 Task: Use a script to concatenate two strings if they are not equal; otherwise, it displays a message indicating equality.
Action: Mouse moved to (179, 686)
Screenshot: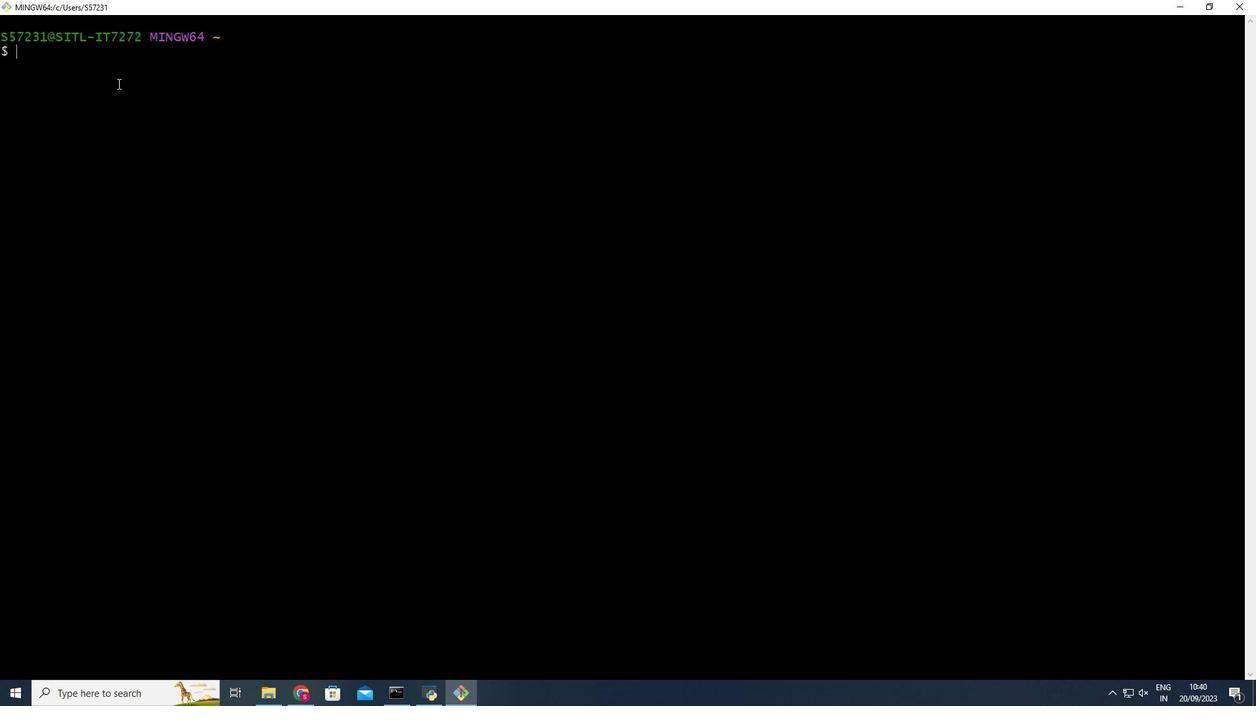
Action: Mouse pressed left at (179, 686)
Screenshot: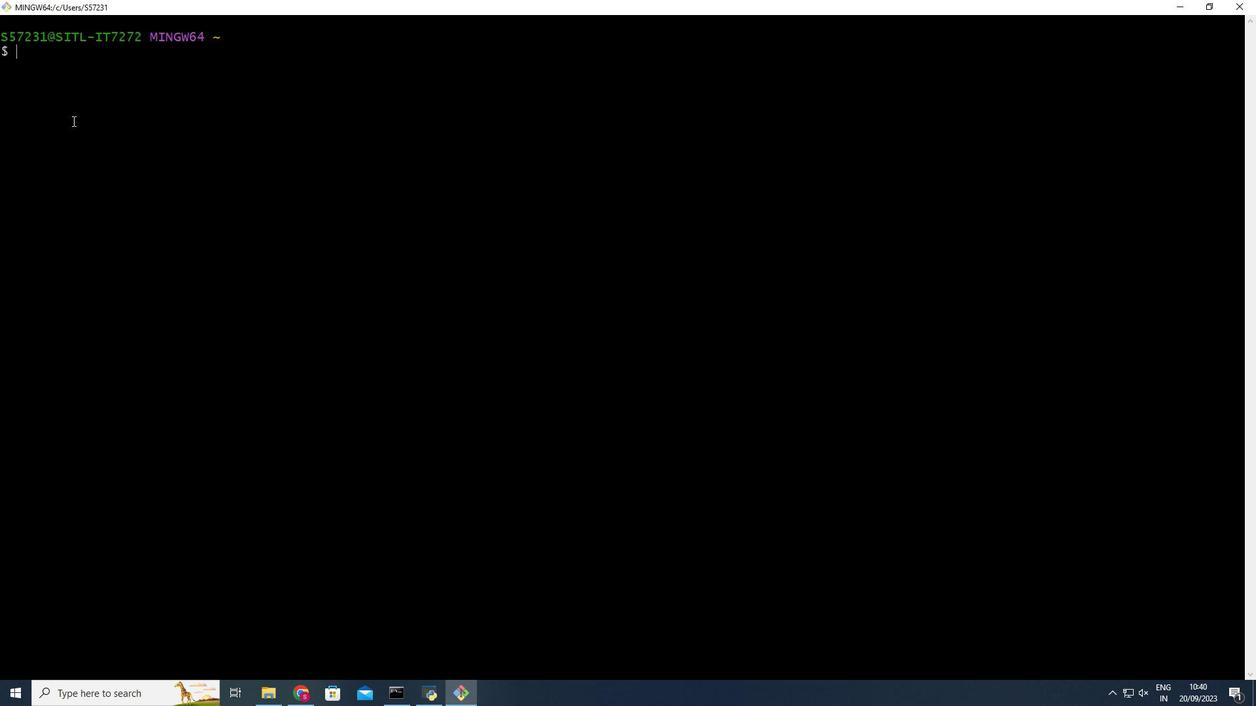 
Action: Mouse moved to (179, 687)
Screenshot: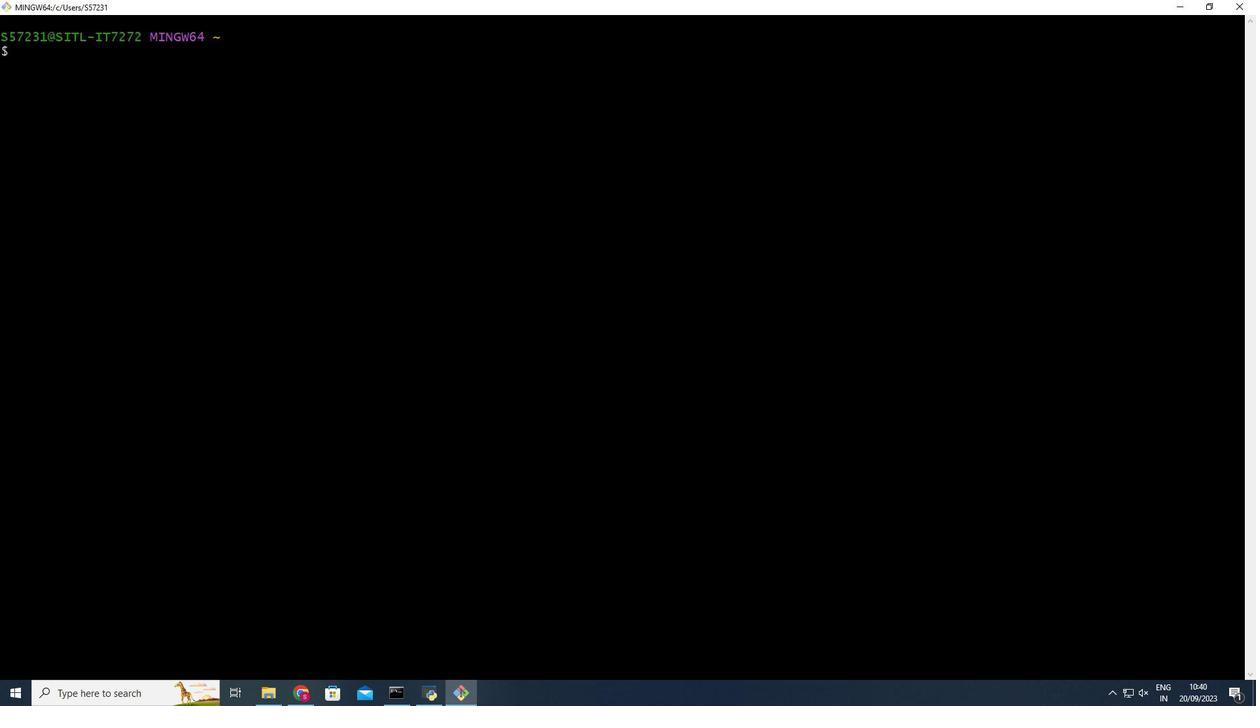 
Action: Key pressed mkdir<Key.space>concatenate<Key.shift_r>_task<Key.enter>cd<Key.space>concatenate<Key.shift_r>_task<Key.enter>pwd<Key.enter>touch<Key.space>script.sh<Key.enter>ls<Key.enter>vim<Key.space>script.sh<Key.enter>i
Screenshot: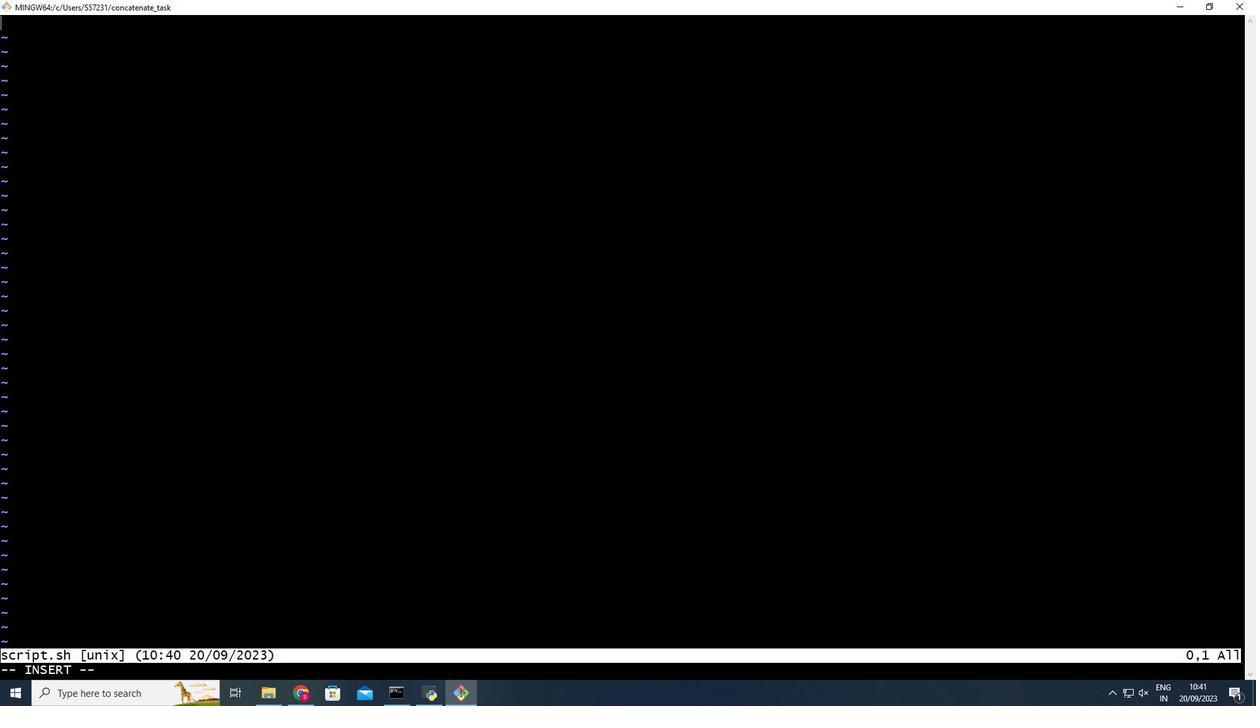 
Action: Mouse scrolled (179, 687) with delta (0, 0)
Screenshot: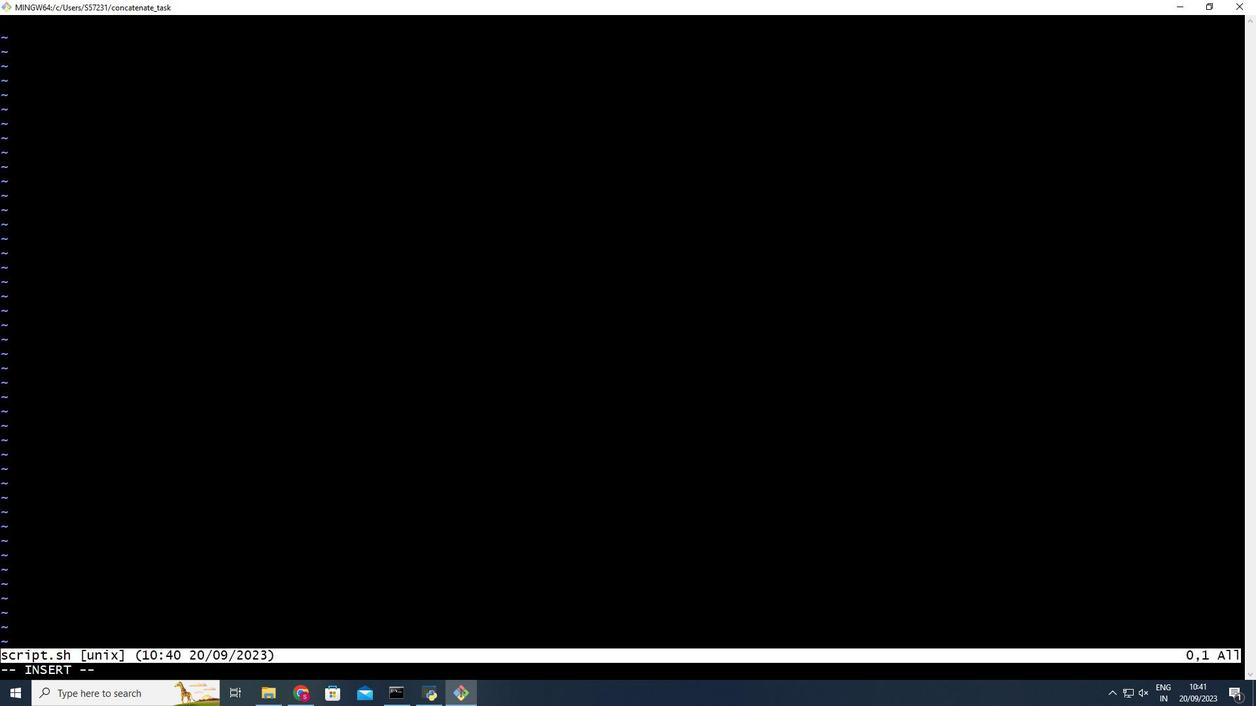 
Action: Mouse scrolled (179, 687) with delta (0, 0)
Screenshot: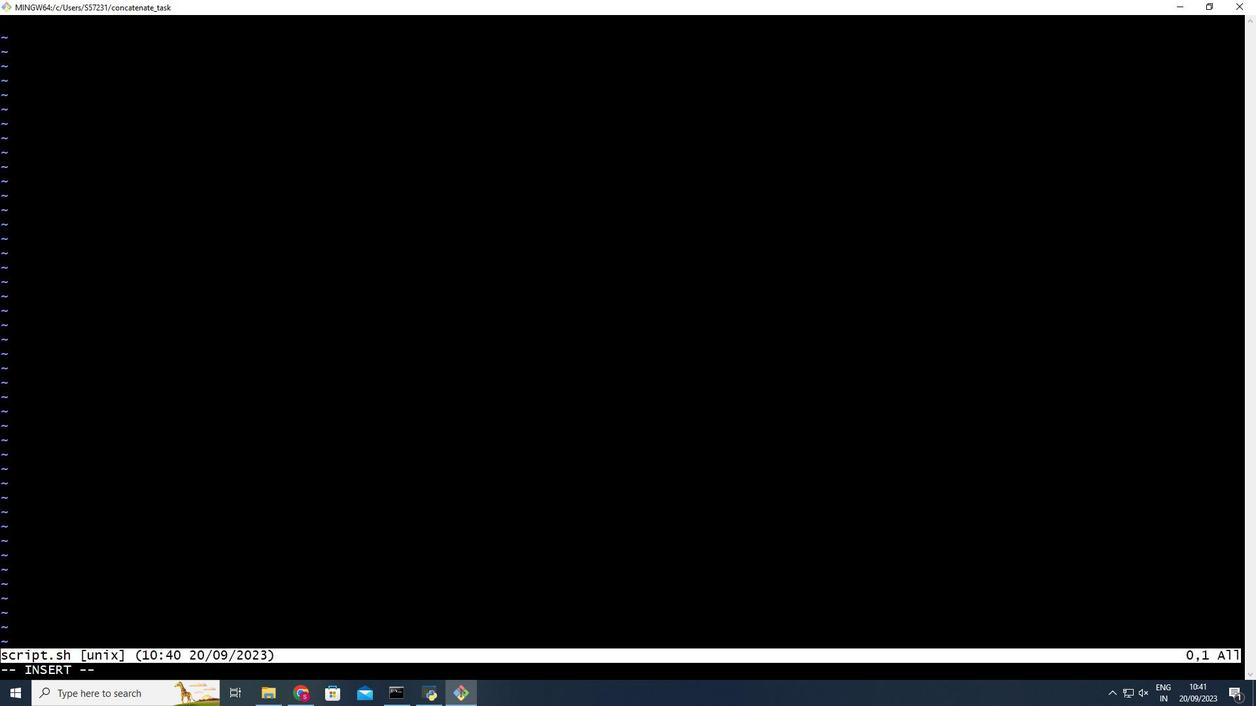 
Action: Mouse scrolled (179, 687) with delta (0, 0)
Screenshot: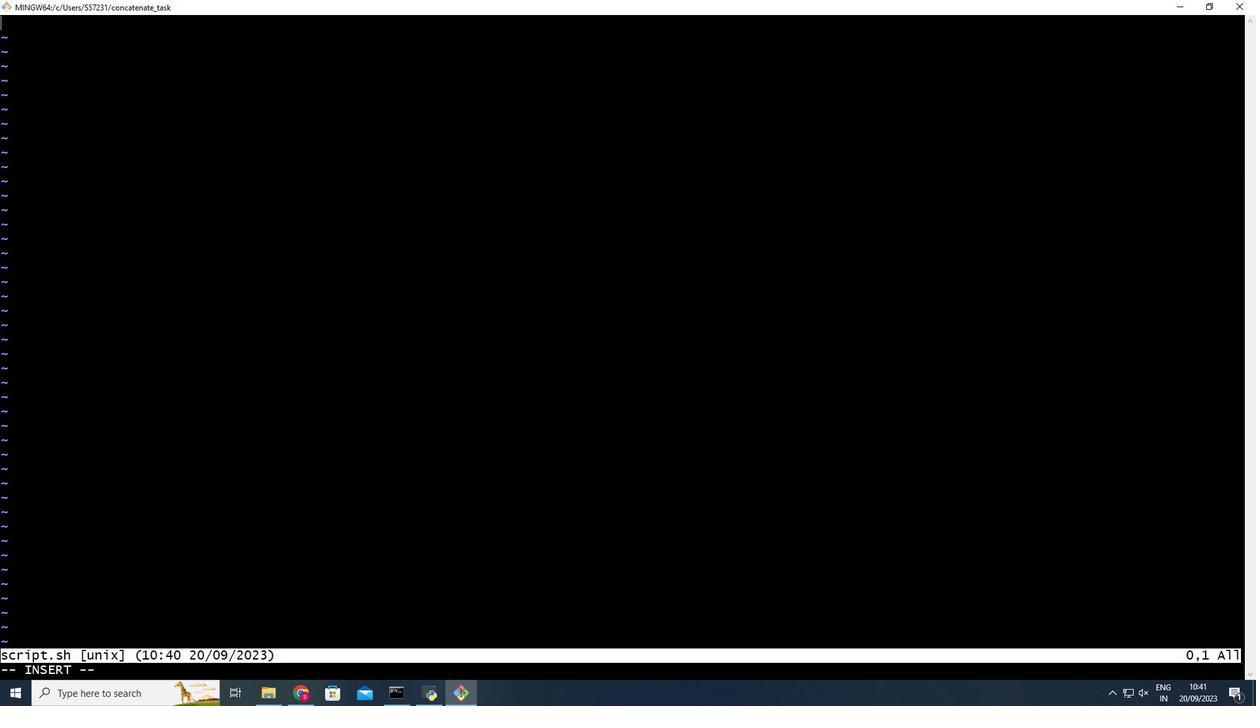 
Action: Key pressed <Key.shift_r>#<Key.shift_r>!/bin/bash<Key.enter><Key.backspace><Key.enter>
Screenshot: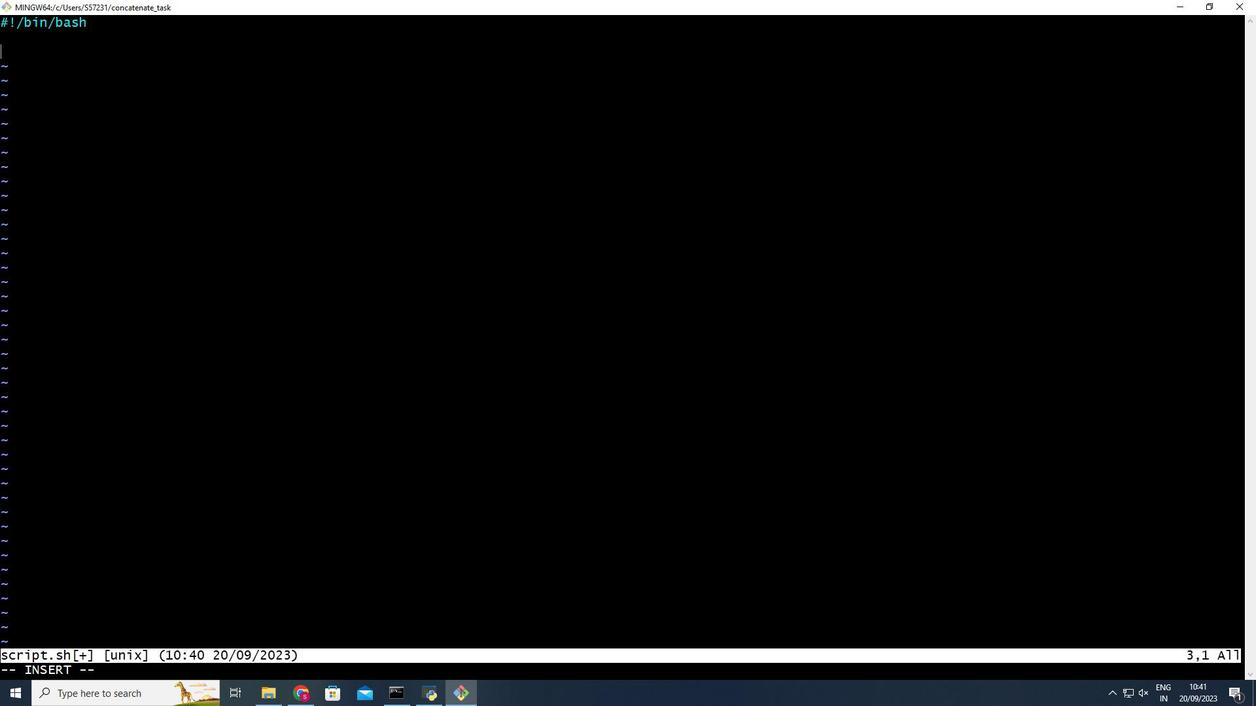 
Action: Mouse scrolled (179, 687) with delta (0, 0)
Screenshot: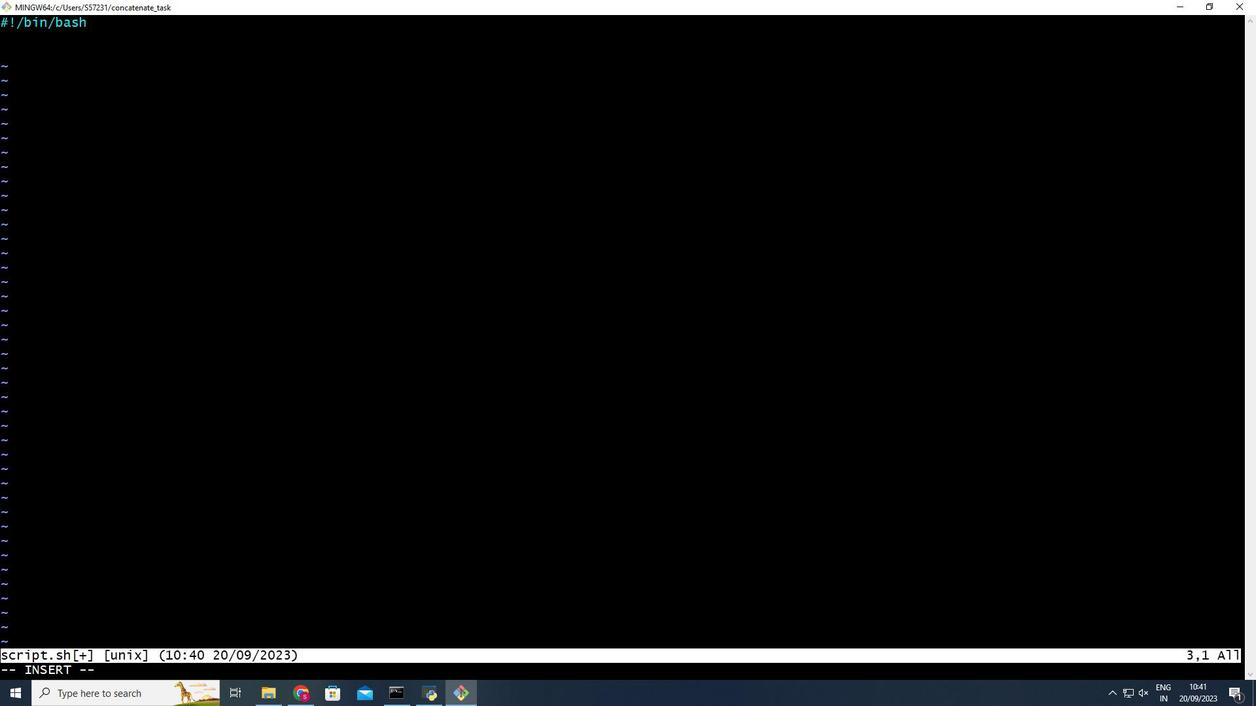 
Action: Key pressed <Key.shift_r>#<Key.space>function<Key.space>to<Key.space>concatenate<Key.space>two<Key.space>strings<Key.space>if<Key.space>they<Key.space>are<Key.space>equal<Key.space><Key.left><Key.left><Key.left><Key.left><Key.left><Key.left>not<Key.space><Key.right><Key.right><Key.right><Key.right><Key.right><Key.enter><Key.backspace><Key.backspace>concatenate<Key.shift_r>_if<Key.shift_r>_not<Key.shift_r>_equal<Key.shift_r>()<Key.shift_r>{<Key.left><Key.space><Key.right><Key.enter>local<Key.space>string1=<Key.shift_r>"<Key.shift_r><Key.shift_r><Key.shift_r><Key.shift_r><Key.shift_r><Key.shift_r><Key.shift_r><Key.shift_r><Key.shift_r><Key.shift_r><Key.shift_r><Key.shift_r><Key.shift_r><Key.shift_r><Key.shift_r><Key.shift_r><Key.shift_r><Key.shift_r><Key.shift_r><Key.shift_r><Key.shift_r><Key.shift_r><Key.shift_r><Key.shift_r>$1<Key.shift_r>"<Key.enter>local<Key.space>string2=<Key.shift_r><Key.shift_r><Key.shift_r>"<Key.shift_r>$<Key.shift_r>@<Key.backspace>2<Key.shift_r><Key.shift_r><Key.shift_r>"<Key.enter><Key.enter>id<Key.backspace>f<Key.space>[<Key.space><Key.shift_r>"<Key.shift>$string1<Key.shift_r>"<Key.space><Key.shift_r>!=<Key.space><Key.shift_r>"<Key.shift_r>$string2<Key.shift_r>"<Key.space>];<Key.space>then<Key.enter>concatenated=<Key.shift_r><Key.shift_r><Key.shift_r><Key.shift_r><Key.shift_r><Key.shift_r><Key.shift_r><Key.shift_r>"<Key.shift_r><Key.shift_r>$<Key.shift_r>{string1<Key.shift_r>}<Key.shift_r>$<Key.shift_r>{stromg2<Key.shift_r>}<Key.left><Key.left><Key.left><Key.left><Key.backspace>i<Key.right><Key.right><Key.left><Key.backspace>n<Key.right><Key.right><Key.right><Key.shift_r>"<Key.enter>echp<Key.backspace>o<Key.space><Key.shift_r>"<Key.shift_r>Concatenated<Key.space><Key.backspace><Key.shift_r><Key.shift_r>:<Key.space><Key.shift_r>$concatenated<Key.shift_r>"<Key.right><Key.enter><Key.backspace>else<Key.enter>echo<Key.space><Key.shift_r>"<Key.shift_r><Key.shift_r><Key.shift_r>The<Key.space>stringd<Key.space><Key.backspace><Key.backspace>s<Key.space>are<Key.space>eqi<Key.backspace>ual.<Key.space><Key.shift_r>"<Key.enter><Key.backspace>fi<Key.enter><Key.backspace><Key.shift_r>}<Key.enter><Key.enter><Key.shift_r><Key.shift_r>#<Key.space>check==<Key.backspace><Key.backspace><Key.space>if<Key.space>h<Key.backspace>the<Key.space>argument<Key.space>count<Key.space>is<Key.space>correct<Key.enter><Key.backspace><Key.backspace>if<Key.space>[<Key.space><Key.shift_r>$<Key.shift_r>#<Key.space>-ne<Key.space>2<Key.space>];<Key.space>then<Key.enter>echo<Key.space><Key.shift_r>"<Key.shift_r>Usage<Key.shift_r>:<Key.space><Key.shift_r>$0<Key.space><Key.shift_r><string1<Key.shift_r>><Key.space><Key.shift_r><string2<Key.shift_r>><Key.shift_r>"<Key.enter>exit<Key.space>1<Key.enter>
Screenshot: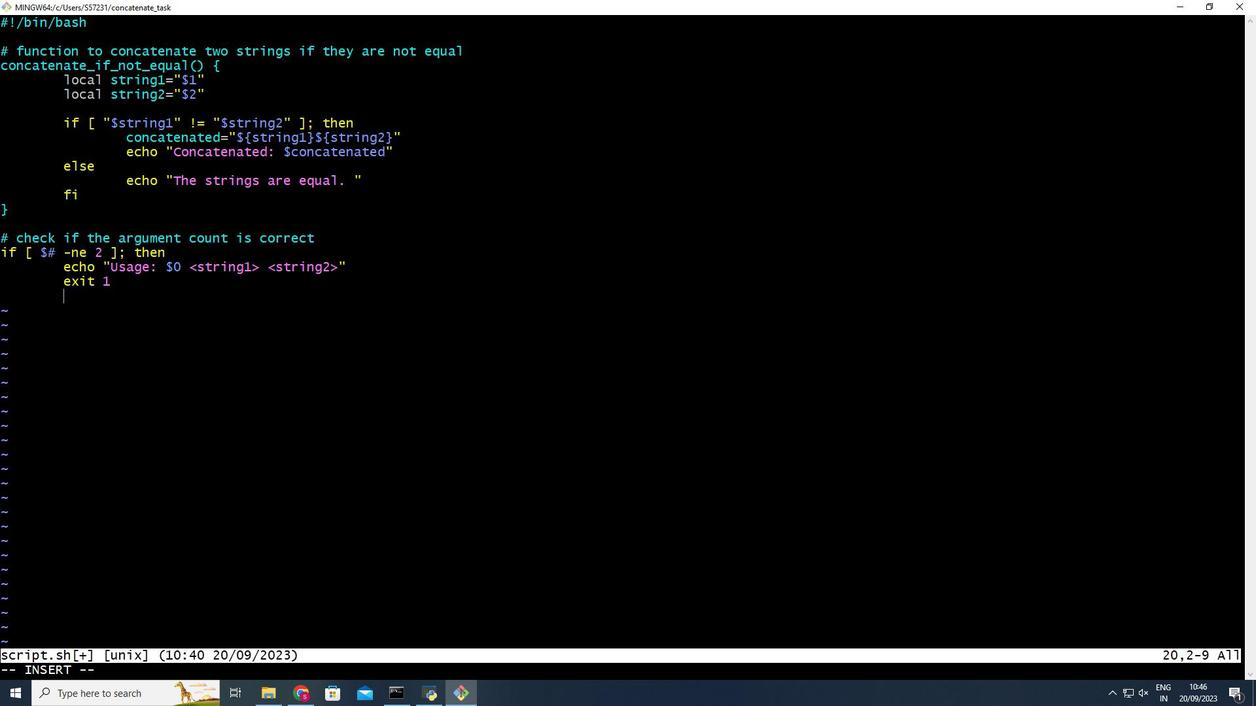 
Action: Mouse scrolled (179, 687) with delta (0, 0)
Screenshot: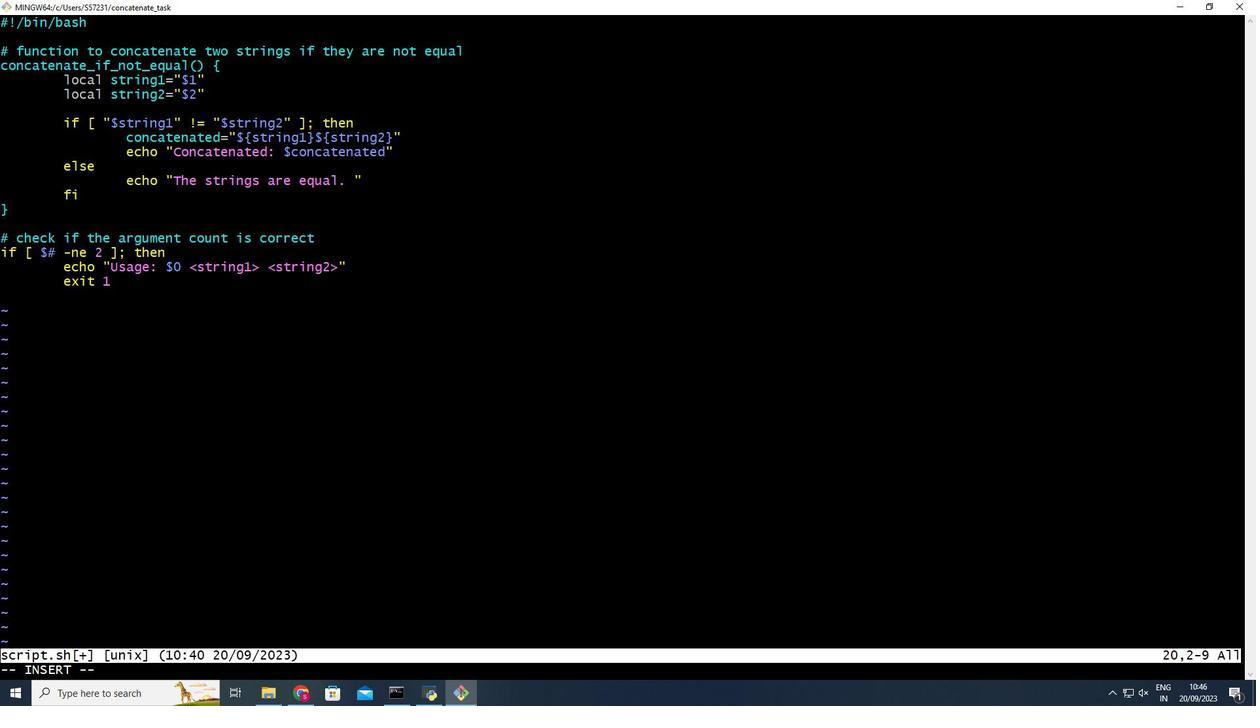 
Action: Mouse scrolled (179, 687) with delta (0, 0)
Screenshot: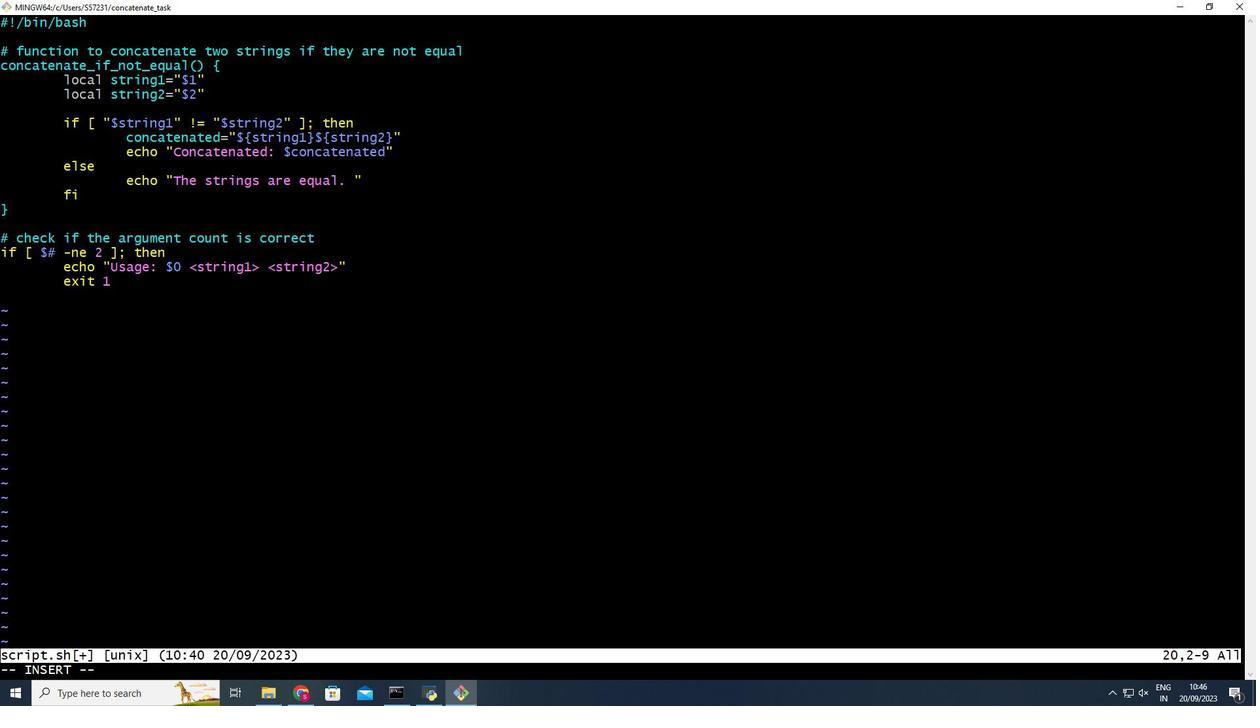 
Action: Key pressed <Key.backspace>fi<Key.enter><Key.enter><Key.shift_r>#<Key.space>call<Key.space>the<Key.space>function<Key.space>with<Key.space>the<Key.space>provided<Key.space>string<Key.space>arguments<Key.enter><Key.backspace><Key.backspace>concatenate<Key.shift_r>_if<Key.shift_r>_not<Key.shift_r>_equal<Key.space><Key.shift_r>"<Key.shift_r>@<Key.backspace><Key.shift_r>$2<Key.backspace>1<Key.shift_r>"<Key.space><Key.shift_r>"<Key.shift_r>$2<Key.shift_r>"<Key.enter><Key.esc><Key.shift_r>:wq<Key.shift_r>!<Key.enter>
Screenshot: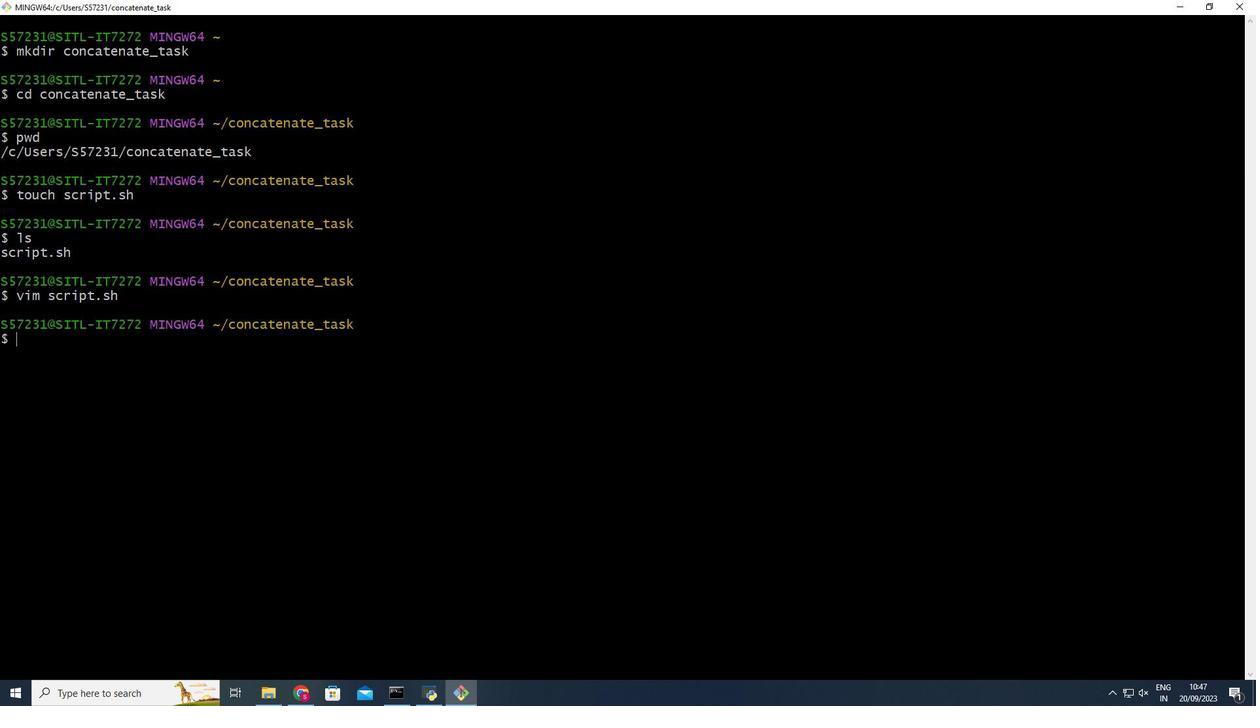
Action: Mouse scrolled (179, 687) with delta (0, 0)
Screenshot: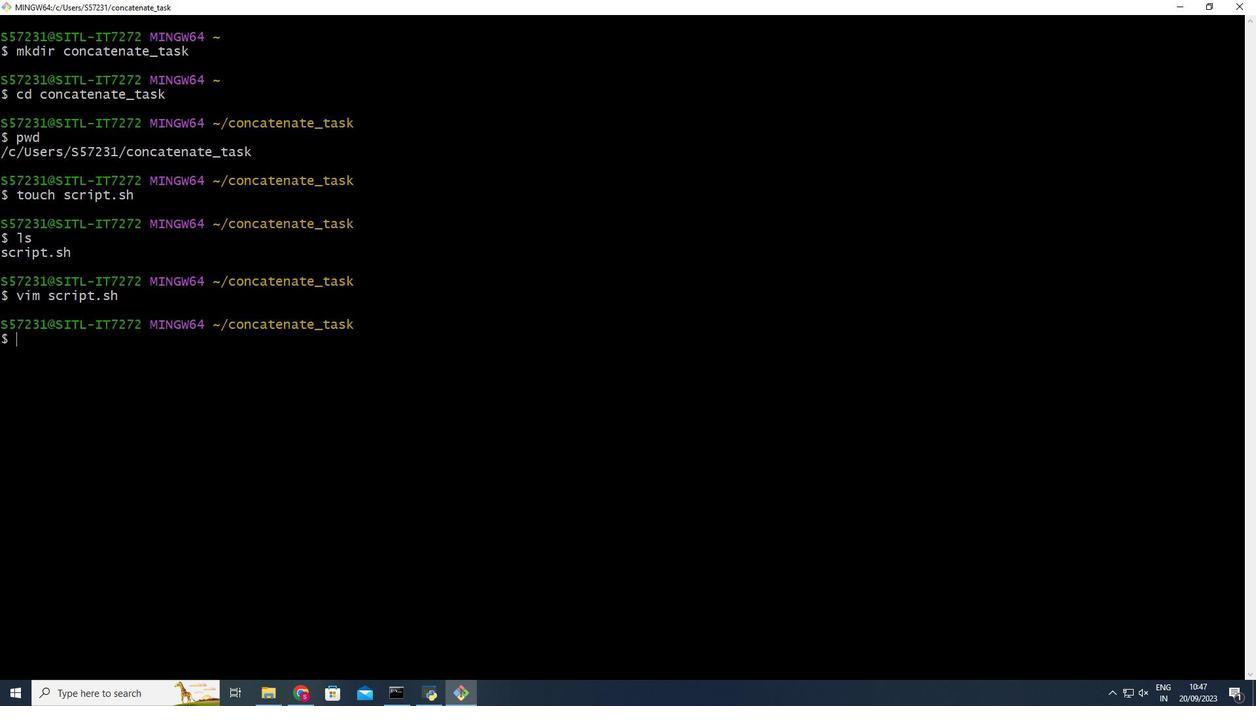 
Action: Mouse scrolled (179, 687) with delta (0, 0)
Screenshot: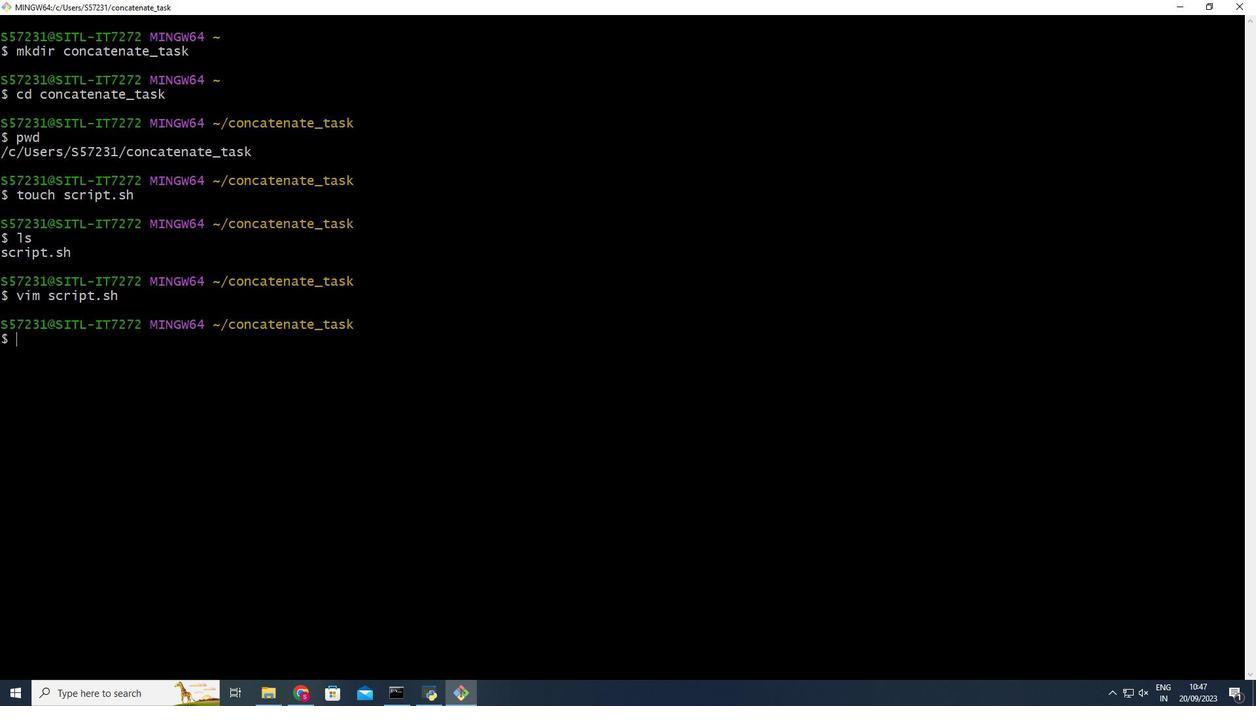 
Action: Mouse scrolled (179, 687) with delta (0, 0)
Screenshot: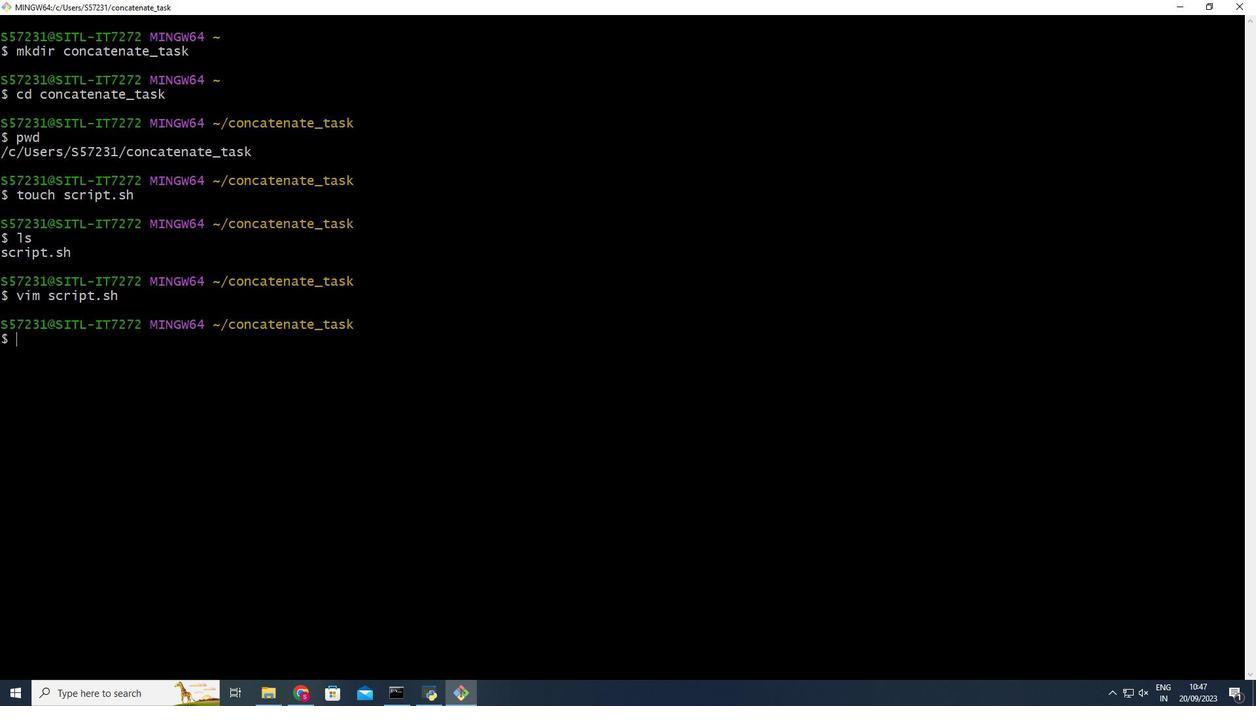 
Action: Mouse scrolled (179, 687) with delta (0, 0)
Screenshot: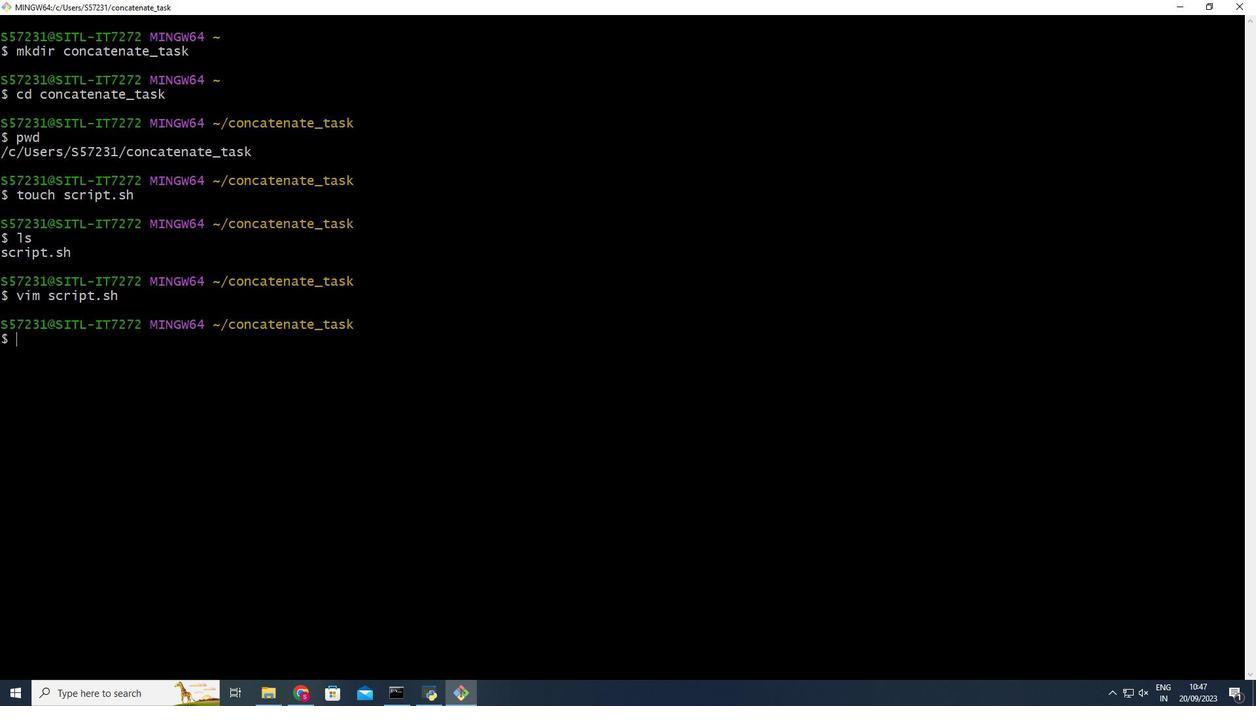 
Action: Mouse scrolled (179, 687) with delta (0, 0)
Screenshot: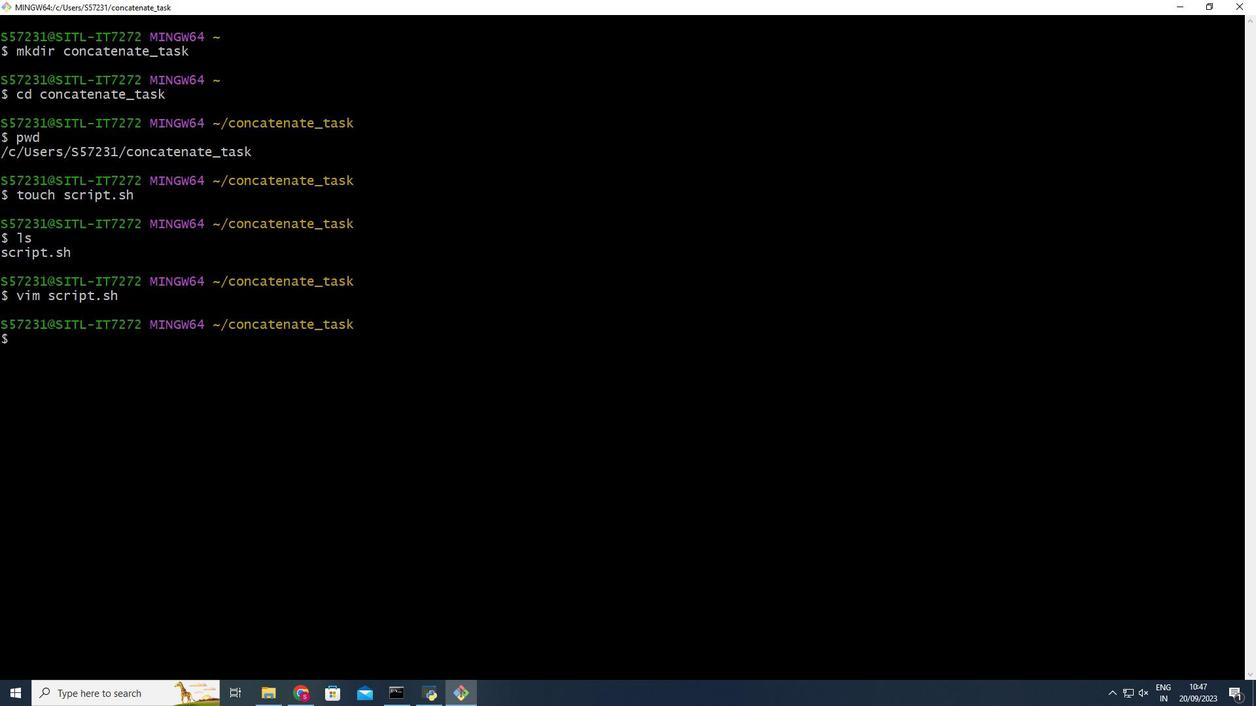 
Action: Key pressed chmod<Key.space>+x<Key.space>script.sh<Key.enter>s<Key.backspace>./script.sh<Key.enter>./script.sh<Key.space><Key.shift_r>"<Key.shift_r><Key.shift_r>Hllo<Key.backspace><Key.backspace><Key.backspace>ello<Key.shift_r><Key.shift_r><Key.shift_r><Key.shift_r><Key.shift_r><Key.shift_r><Key.shift_r><Key.shift_r><Key.shift_r><Key.shift_r><Key.shift_r><Key.shift_r><Key.shift_r><Key.shift_r>"<Key.left>,<Key.space><Key.right><Key.space><Key.shift_r>"<Key.shift_r>World<Key.shift_r>!<Key.shift_r>"<Key.enter>
Screenshot: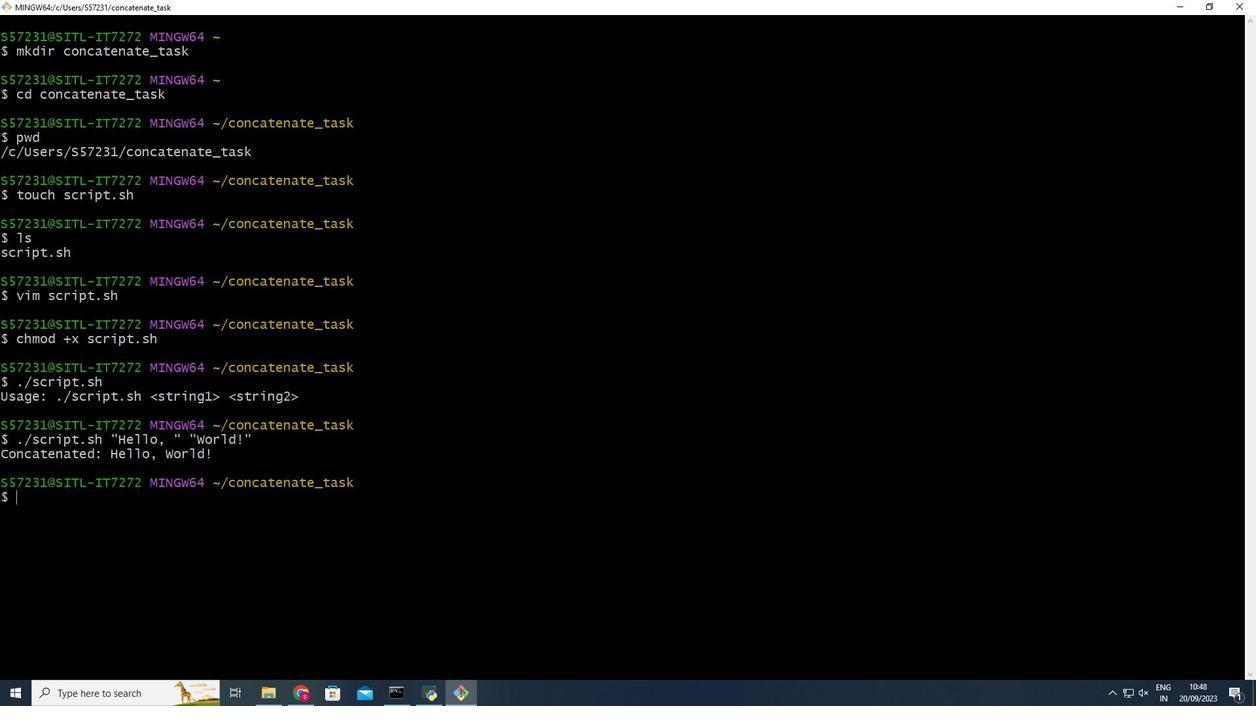
Action: Mouse moved to (179, 687)
Screenshot: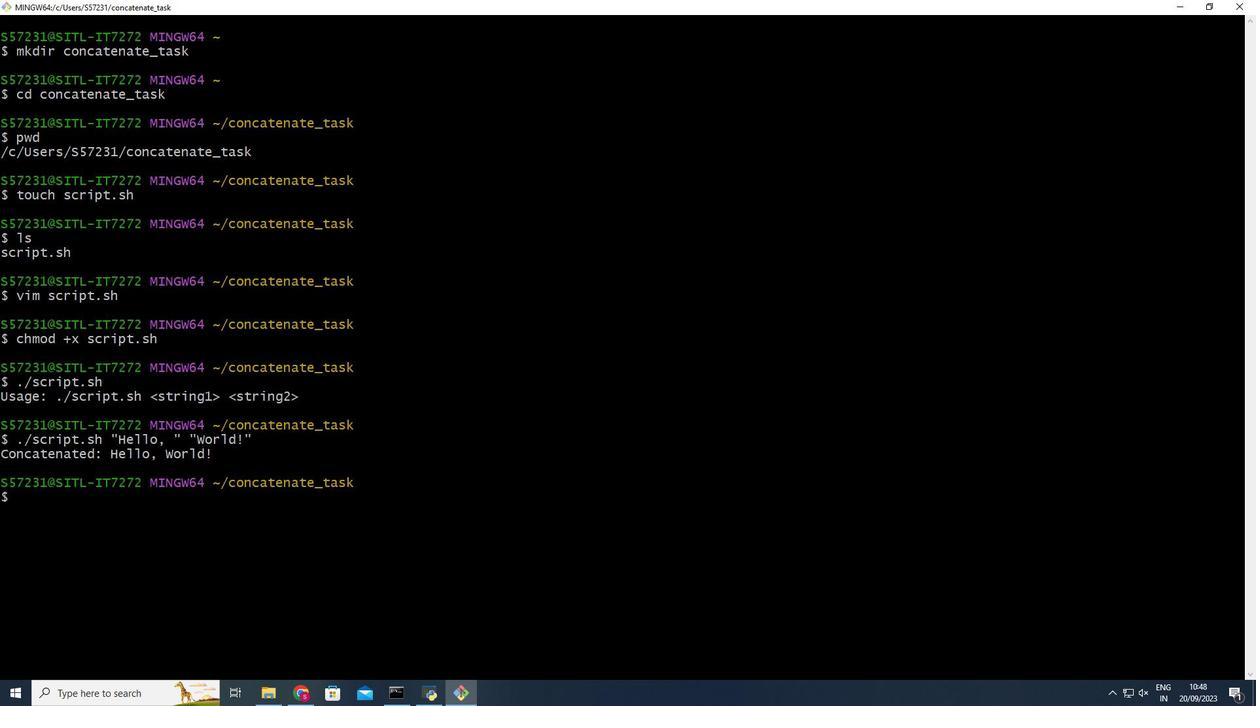 
Action: Mouse pressed left at (179, 687)
Screenshot: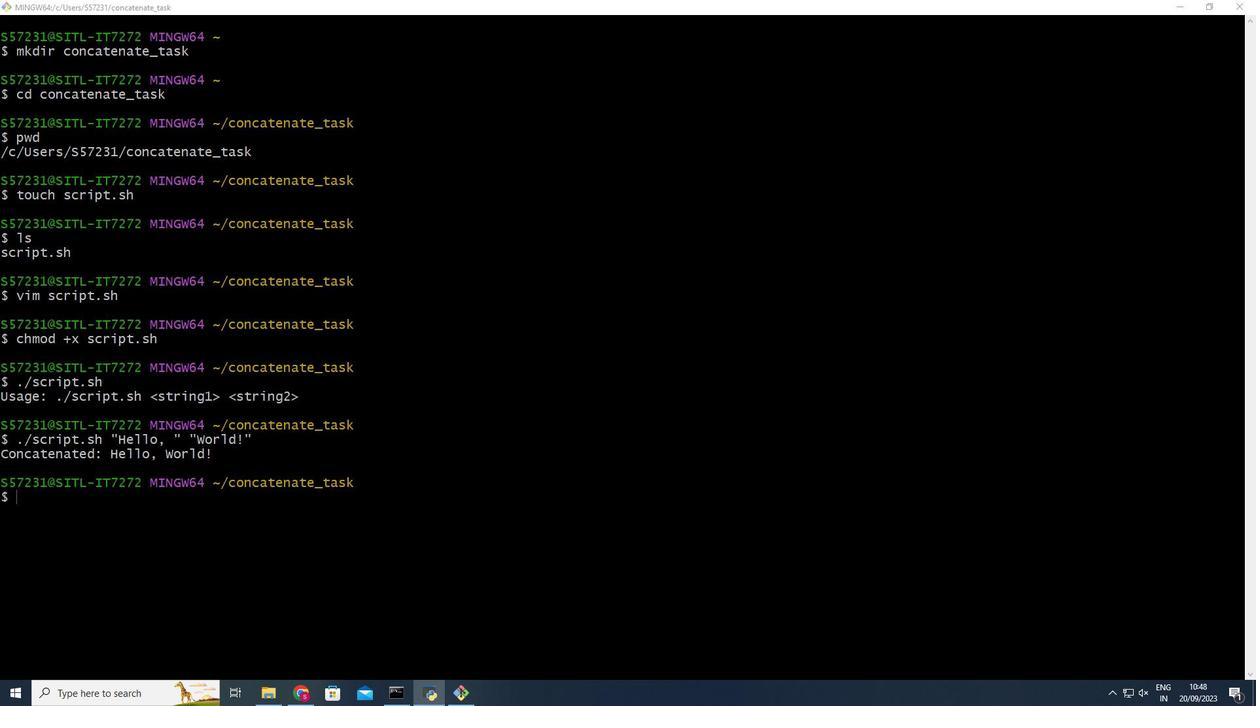 
